 Task: Check a repository's "Gitignore" templates to manage ignored files.
Action: Mouse moved to (627, 42)
Screenshot: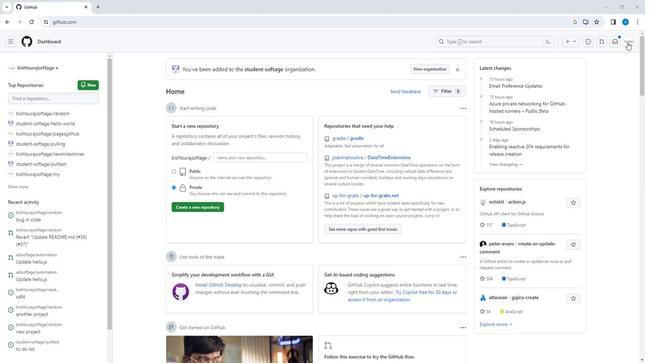 
Action: Mouse pressed left at (627, 42)
Screenshot: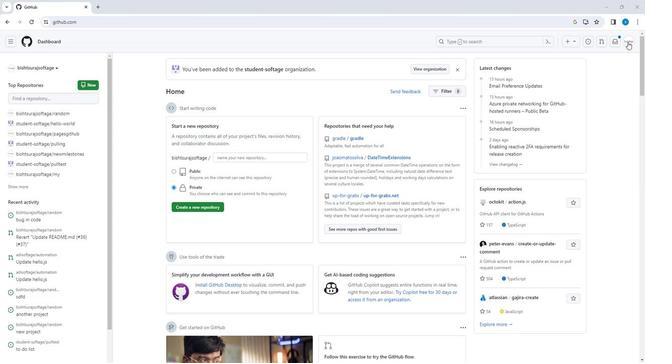 
Action: Mouse moved to (596, 91)
Screenshot: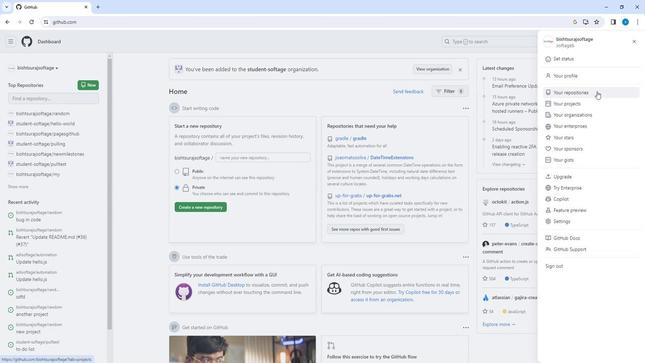 
Action: Mouse pressed left at (596, 91)
Screenshot: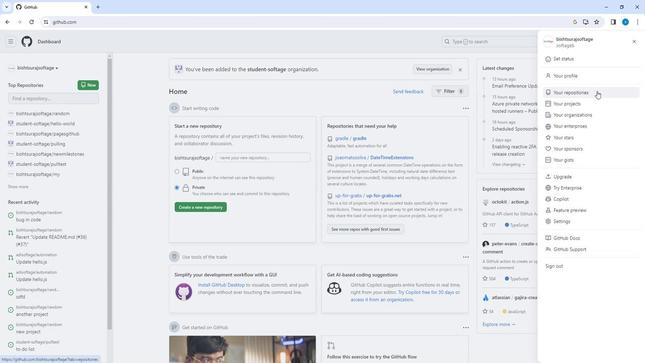 
Action: Mouse moved to (229, 102)
Screenshot: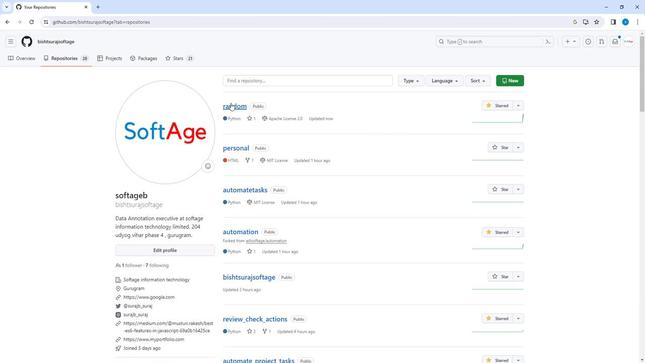 
Action: Mouse pressed left at (229, 102)
Screenshot: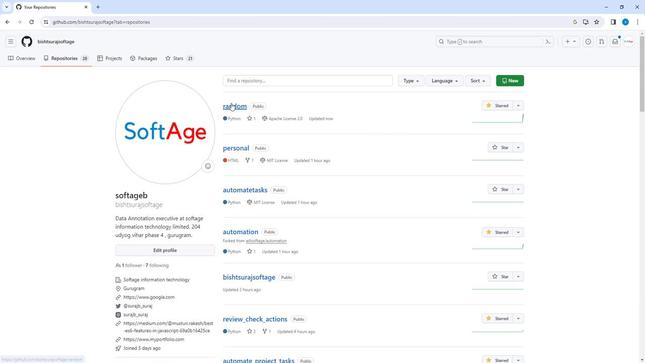 
Action: Mouse moved to (361, 125)
Screenshot: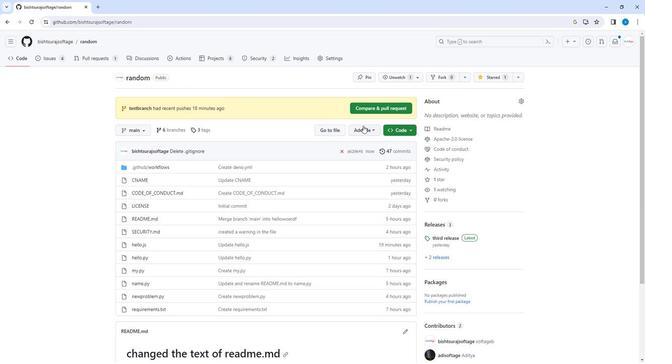 
Action: Mouse pressed left at (361, 125)
Screenshot: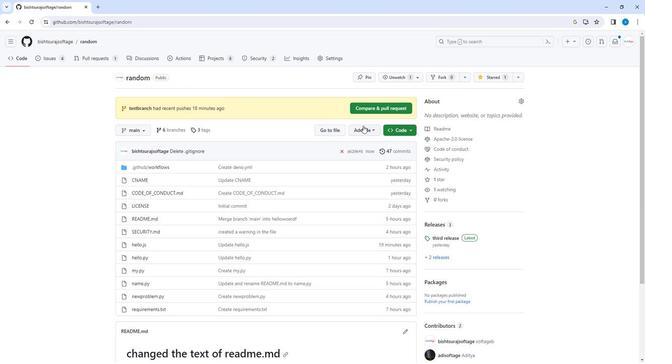 
Action: Mouse moved to (357, 143)
Screenshot: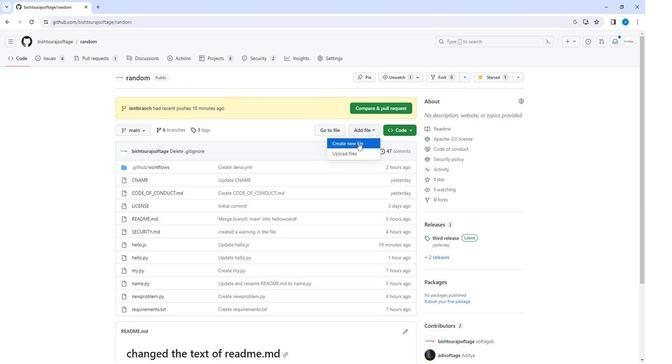 
Action: Mouse pressed left at (357, 143)
Screenshot: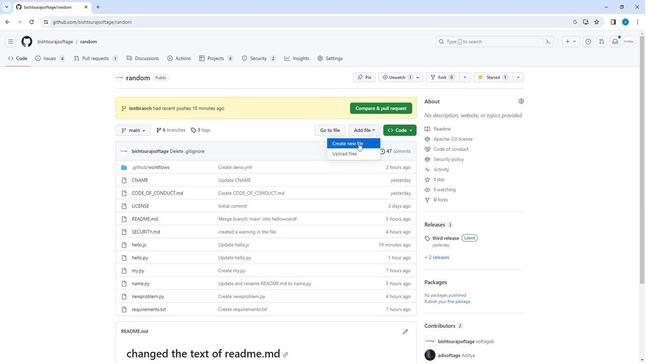 
Action: Mouse moved to (65, 76)
Screenshot: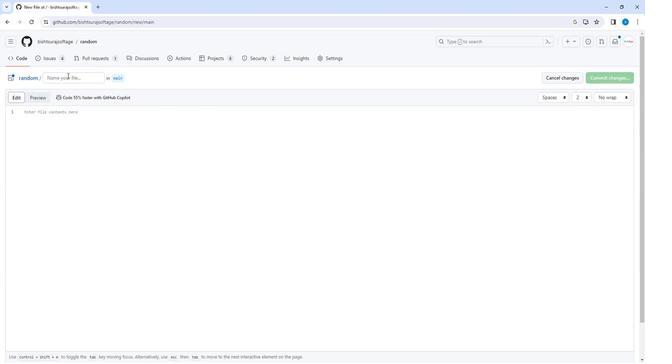 
Action: Mouse pressed left at (65, 76)
Screenshot: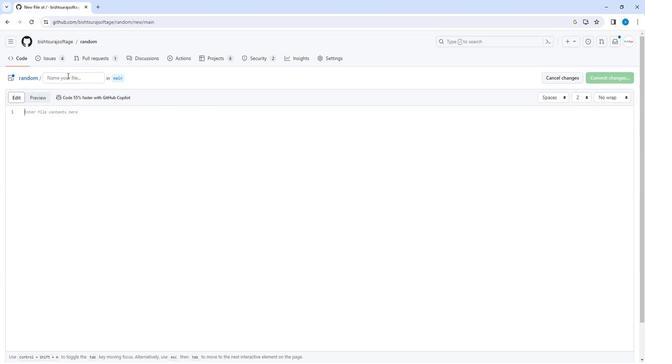 
Action: Key pressed .gitignore
Screenshot: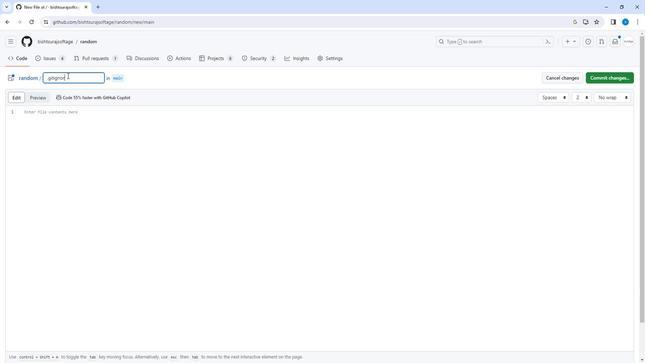 
Action: Mouse moved to (90, 98)
Screenshot: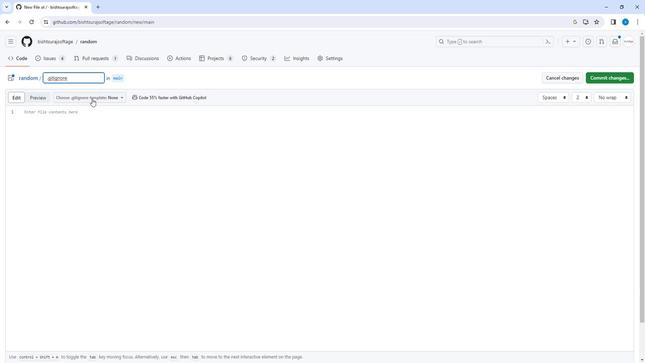 
Action: Mouse pressed left at (90, 98)
Screenshot: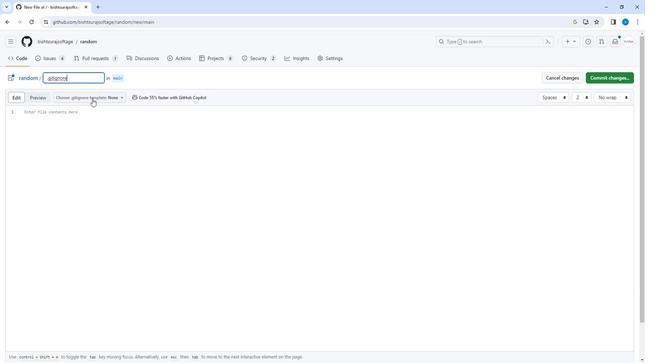 
Action: Mouse moved to (91, 102)
Screenshot: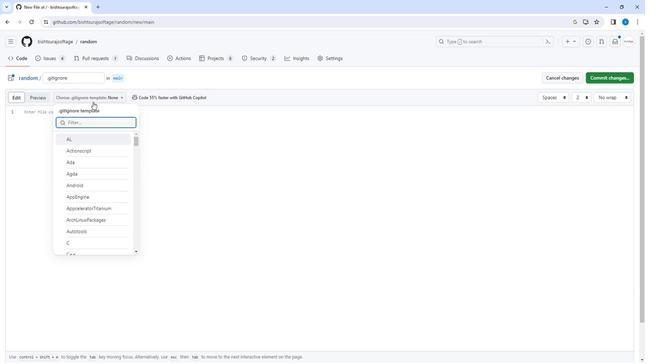 
Action: Key pressed ja
Screenshot: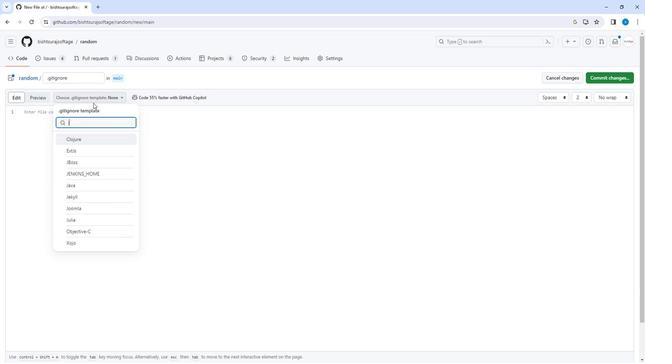 
Action: Mouse moved to (79, 144)
Screenshot: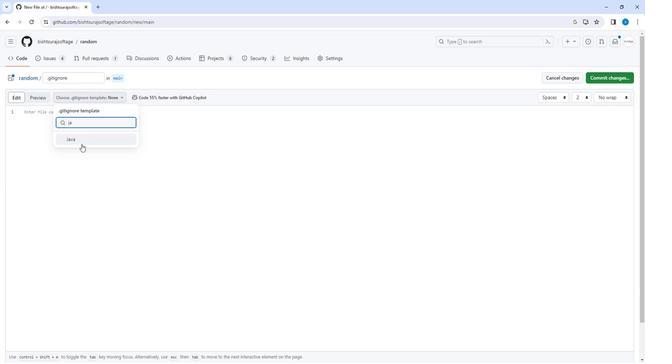 
Action: Mouse pressed left at (79, 144)
Screenshot: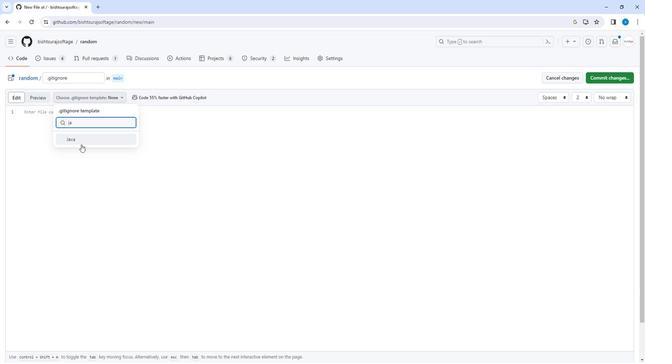 
Action: Mouse moved to (589, 77)
Screenshot: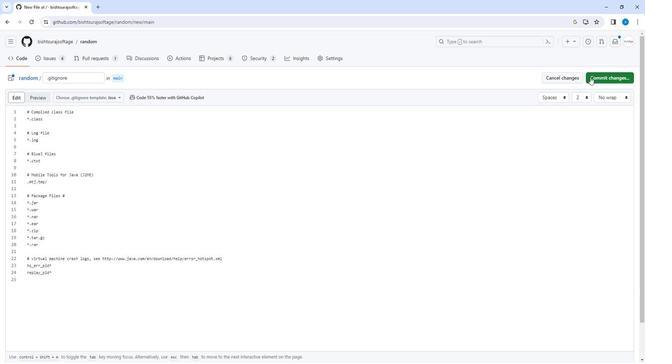 
Action: Mouse pressed left at (589, 77)
Screenshot: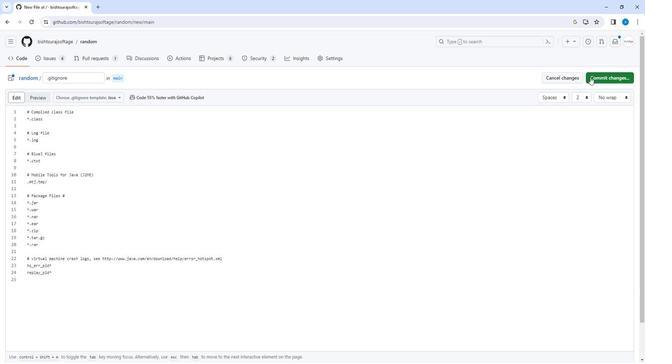 
Action: Mouse moved to (383, 270)
Screenshot: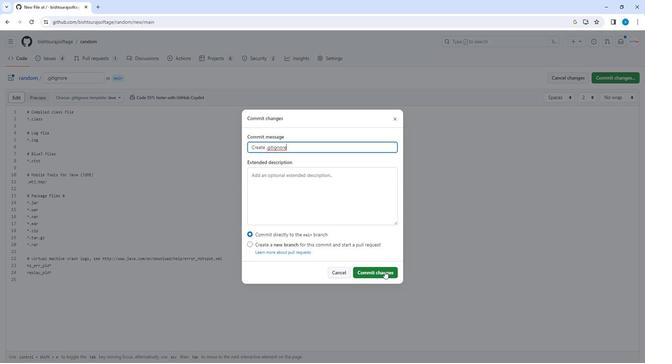 
Action: Mouse pressed left at (383, 270)
Screenshot: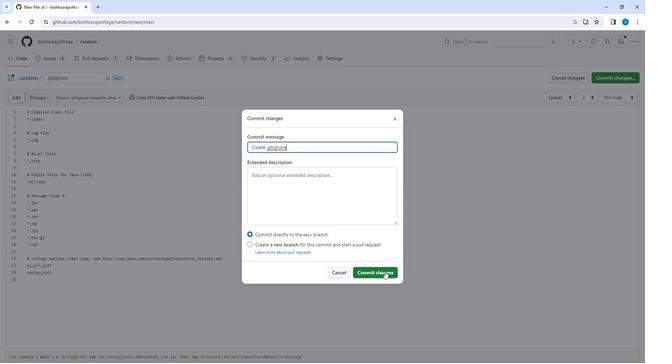 
Action: Mouse moved to (29, 144)
Screenshot: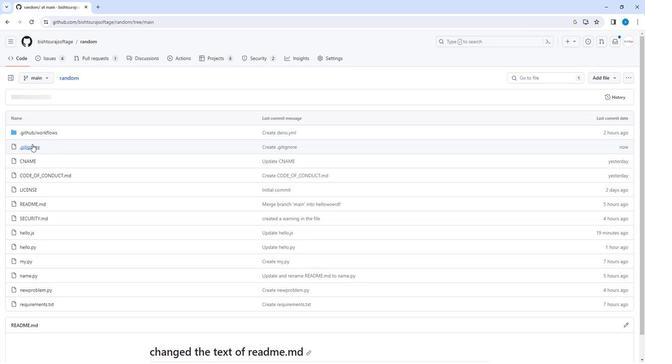 
Action: Mouse pressed left at (29, 144)
Screenshot: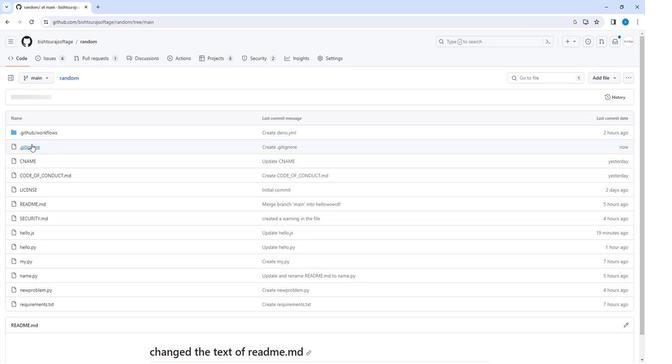 
Action: Mouse moved to (204, 168)
Screenshot: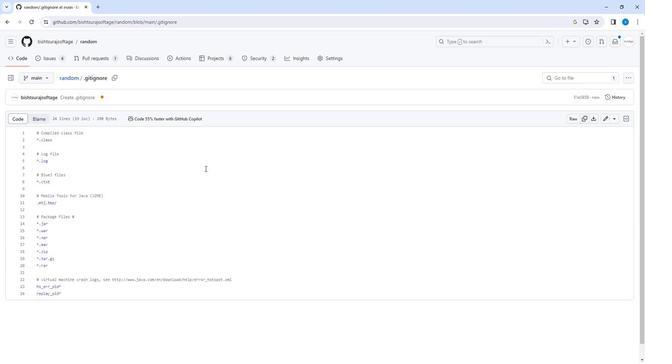 
